 Task: Search One-way flight tickets for 2 adults, in Premium economy from Sharm El Sheikh to Guilin to travel on 17-Dec-2023.
Action: Mouse moved to (281, 201)
Screenshot: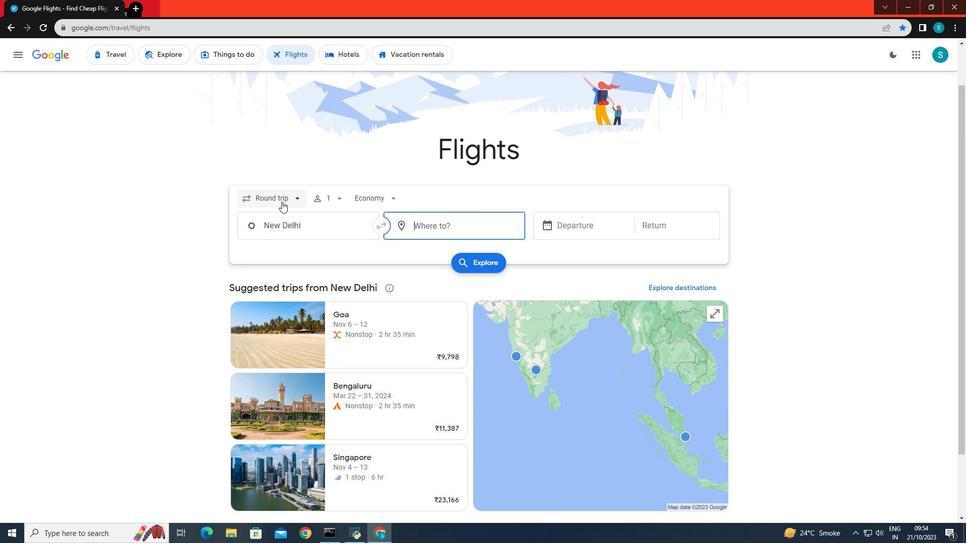 
Action: Mouse pressed left at (281, 201)
Screenshot: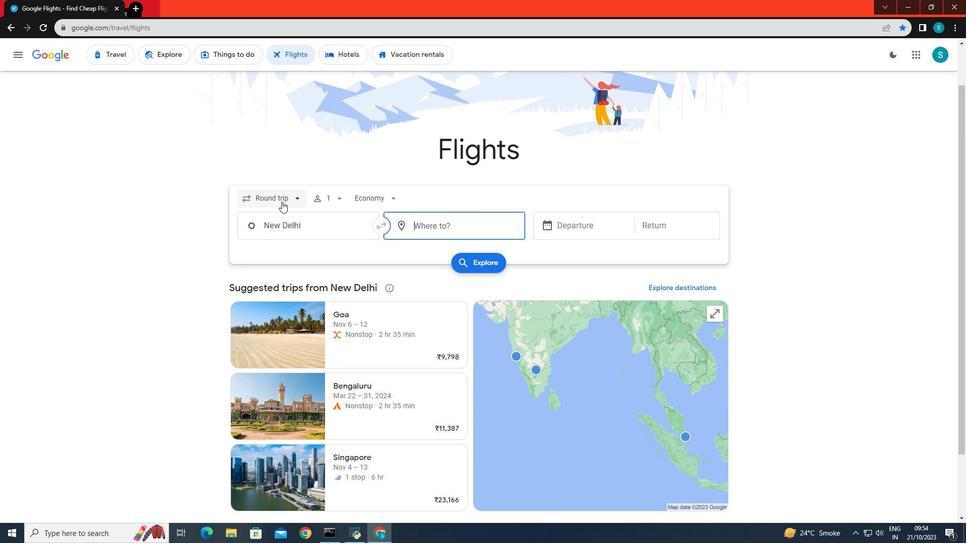 
Action: Mouse moved to (275, 245)
Screenshot: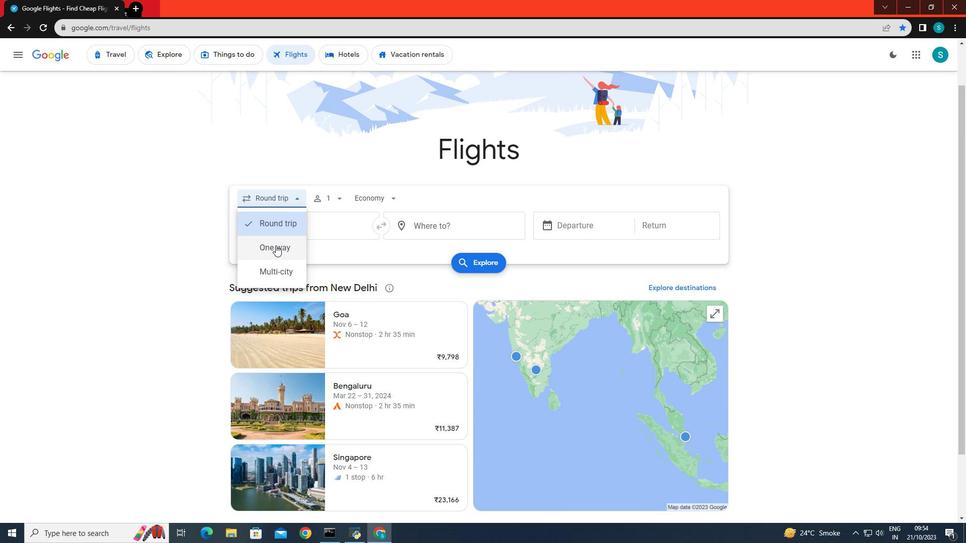 
Action: Mouse pressed left at (275, 245)
Screenshot: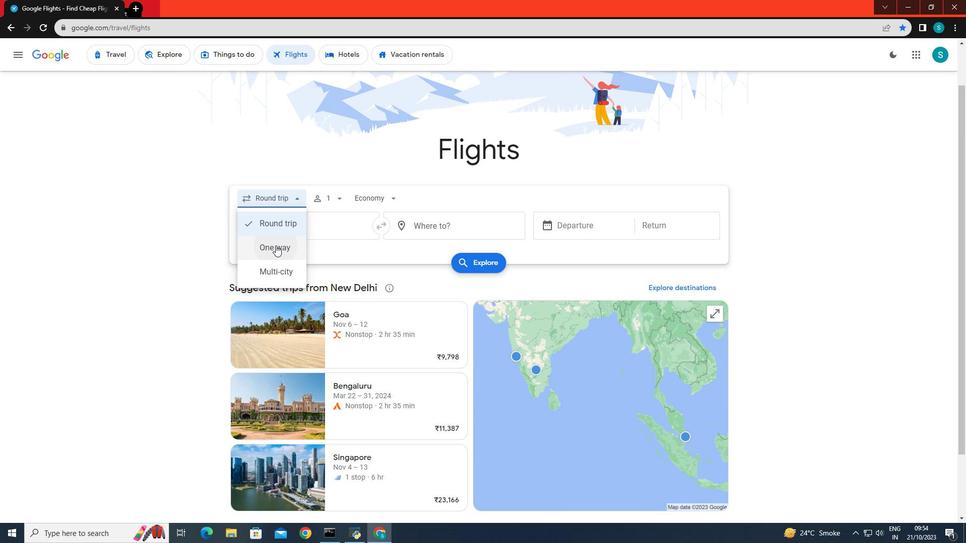 
Action: Mouse moved to (325, 198)
Screenshot: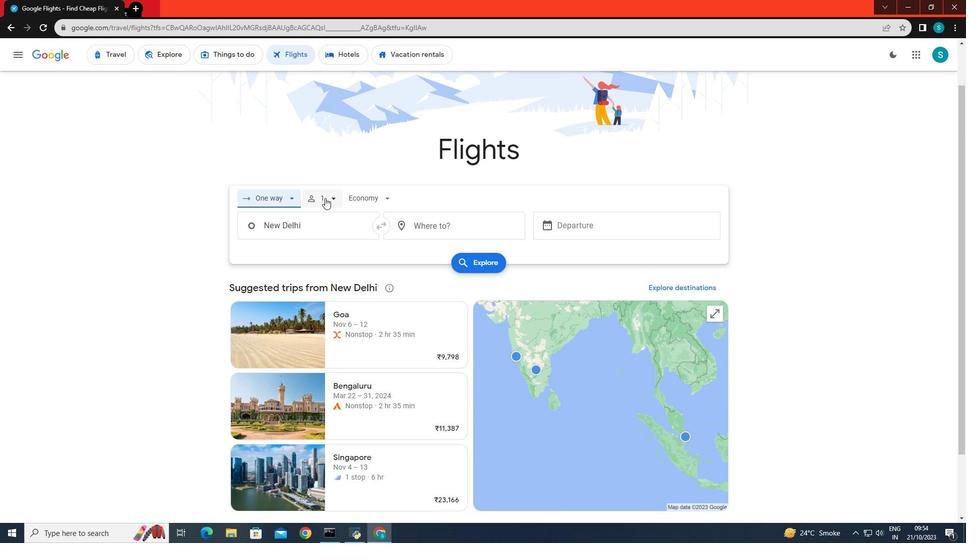 
Action: Mouse pressed left at (325, 198)
Screenshot: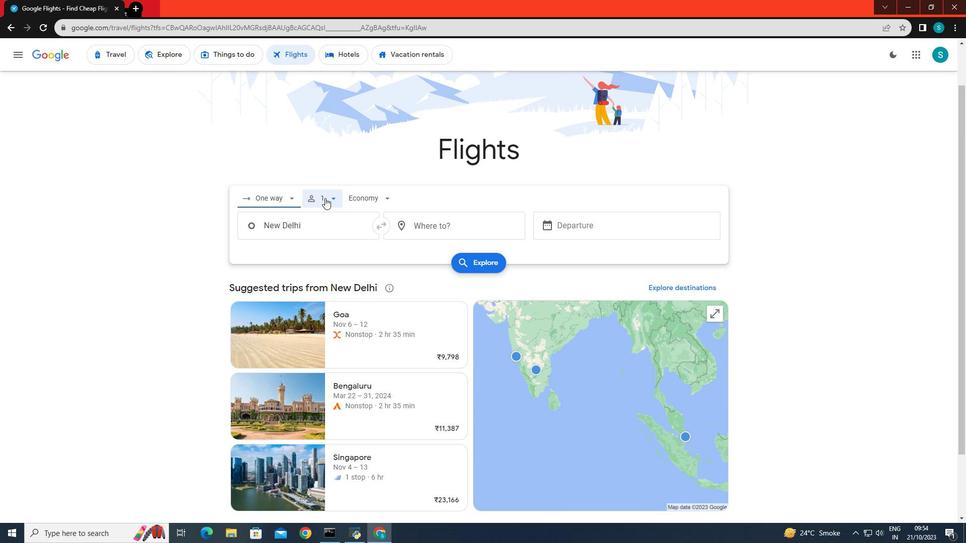
Action: Mouse moved to (407, 225)
Screenshot: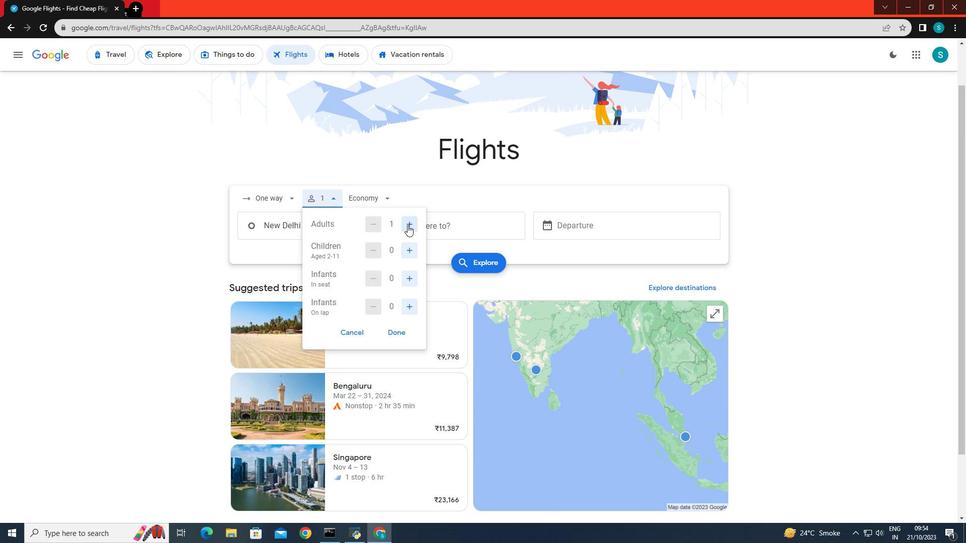 
Action: Mouse pressed left at (407, 225)
Screenshot: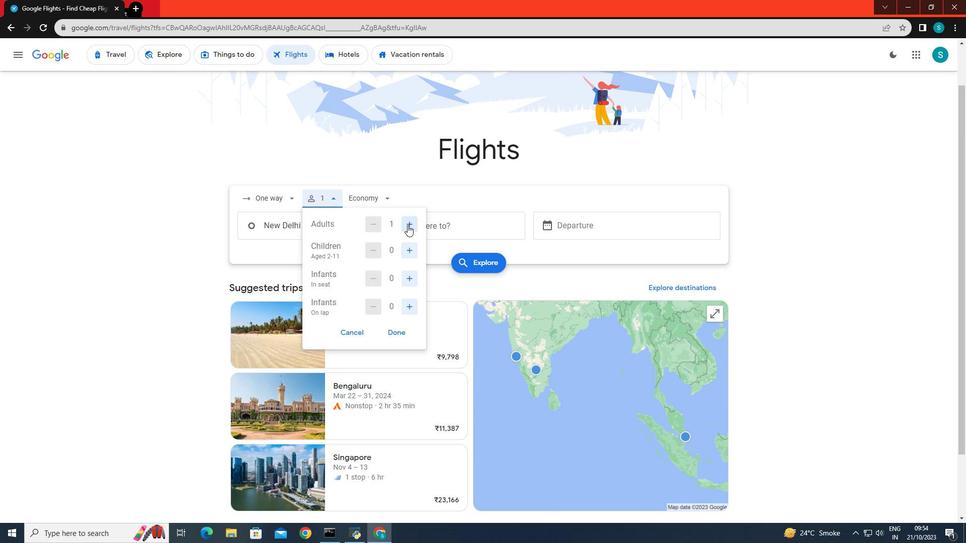 
Action: Mouse moved to (404, 332)
Screenshot: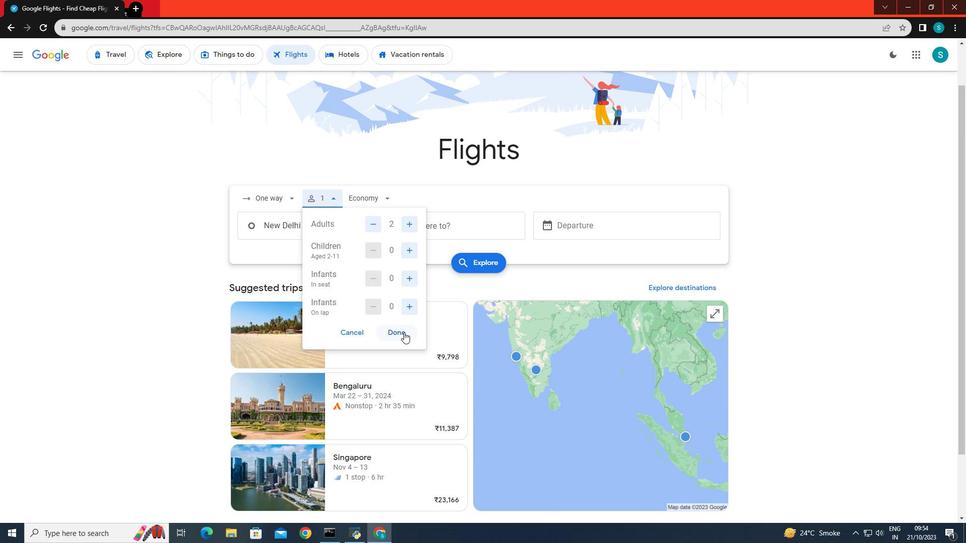 
Action: Mouse pressed left at (404, 332)
Screenshot: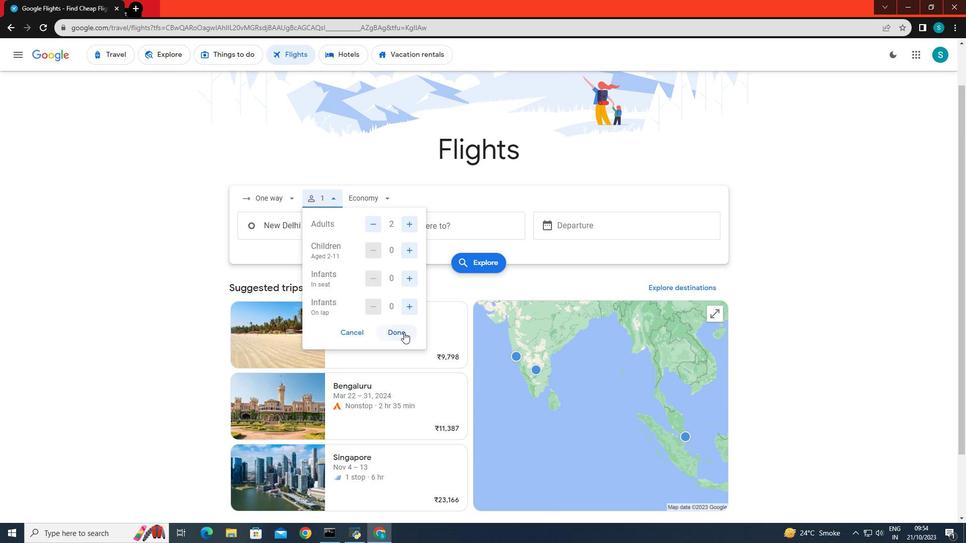 
Action: Mouse moved to (382, 191)
Screenshot: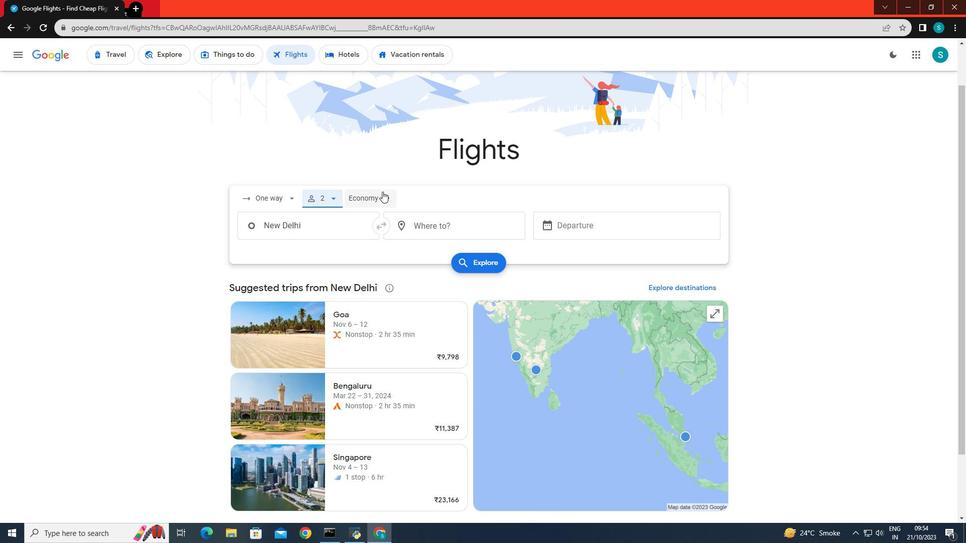 
Action: Mouse pressed left at (382, 191)
Screenshot: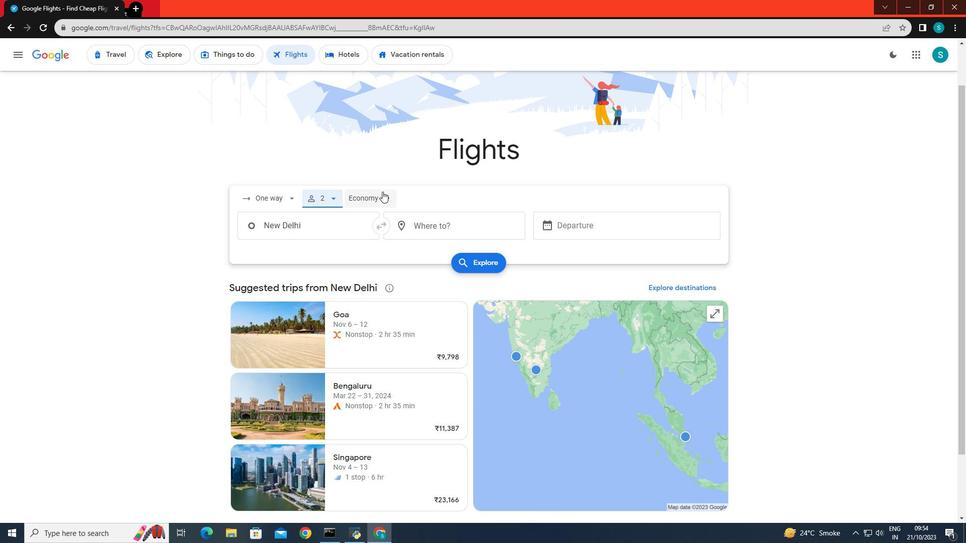 
Action: Mouse moved to (383, 252)
Screenshot: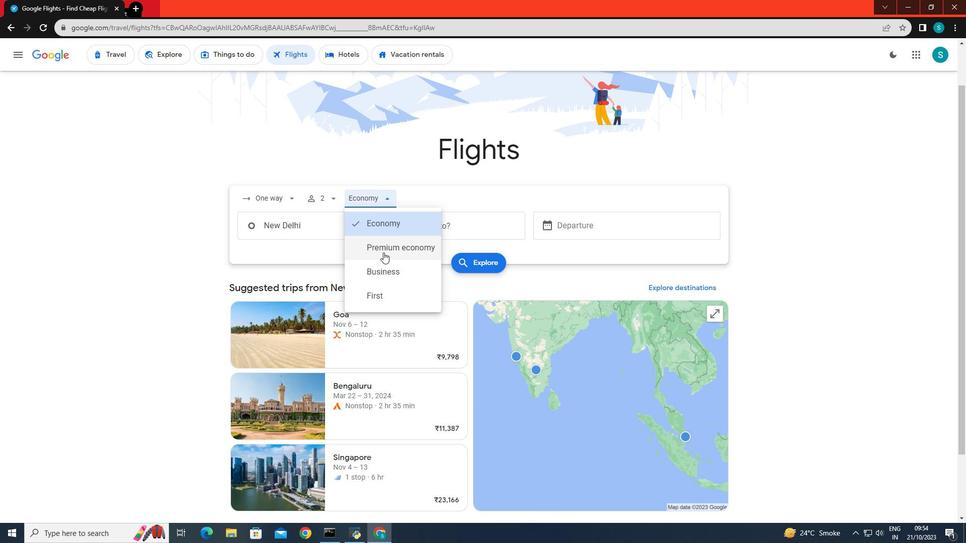 
Action: Mouse pressed left at (383, 252)
Screenshot: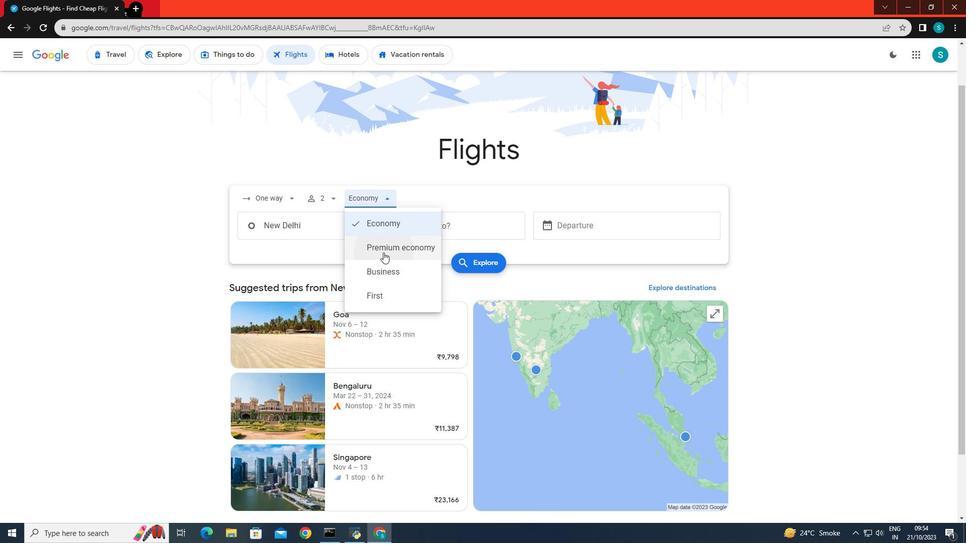 
Action: Mouse moved to (336, 224)
Screenshot: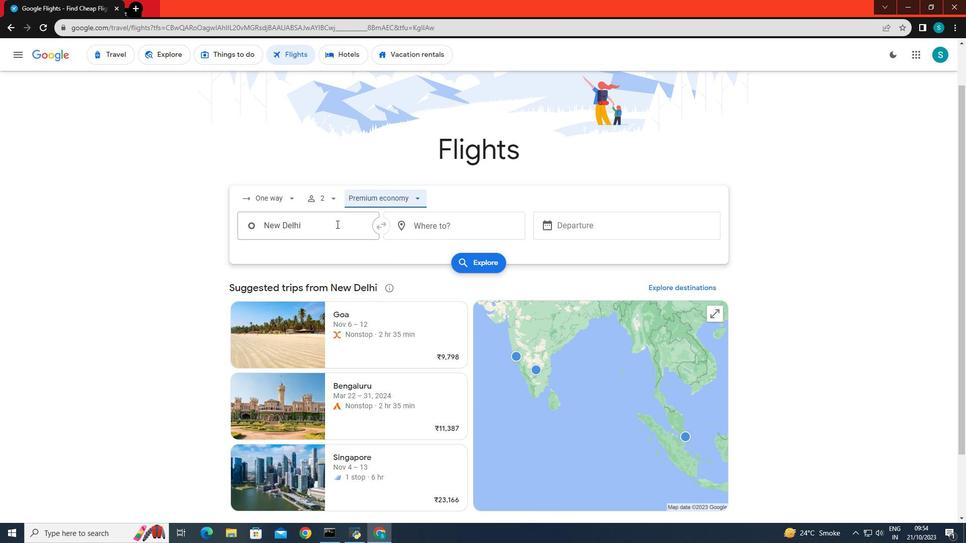 
Action: Mouse pressed left at (336, 224)
Screenshot: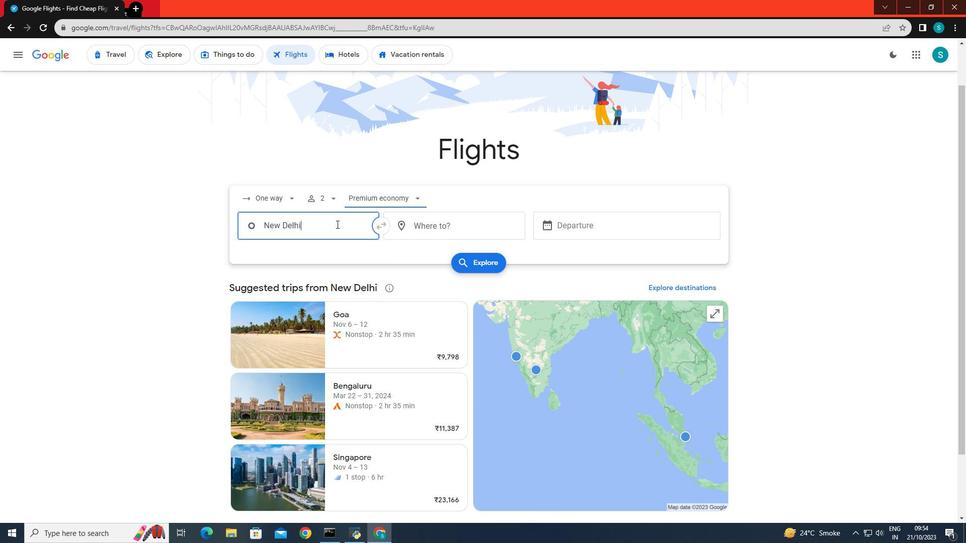 
Action: Key pressed <Key.backspace><Key.caps_lock>S<Key.caps_lock>harm
Screenshot: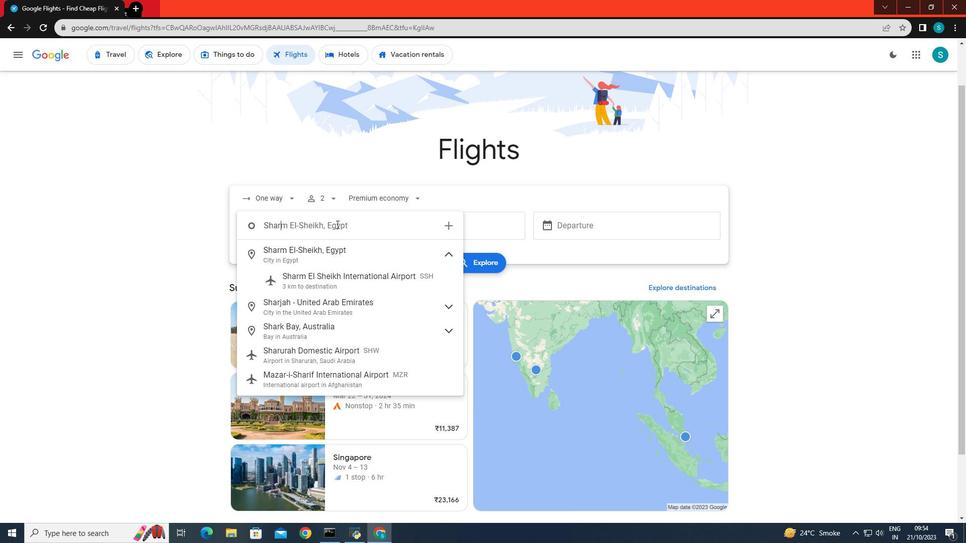 
Action: Mouse moved to (348, 260)
Screenshot: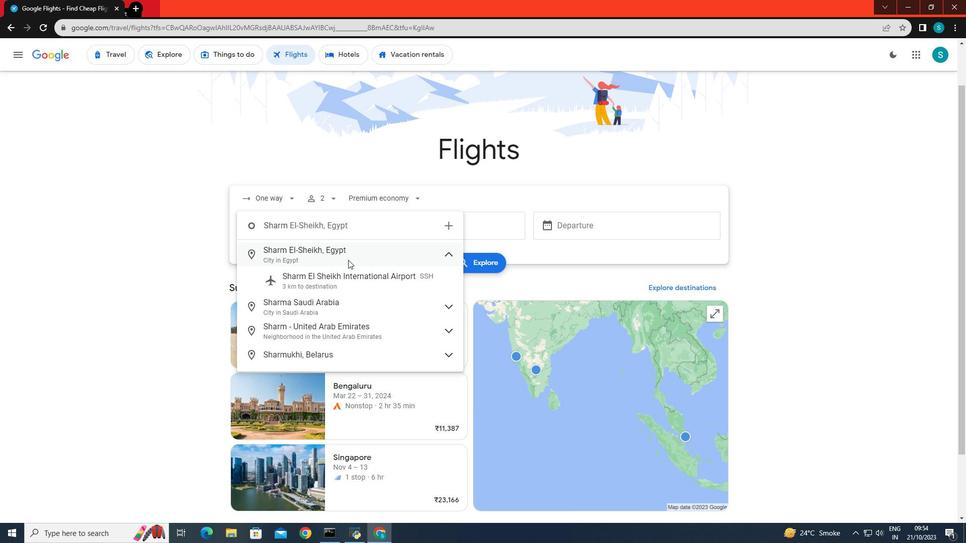
Action: Mouse pressed left at (348, 260)
Screenshot: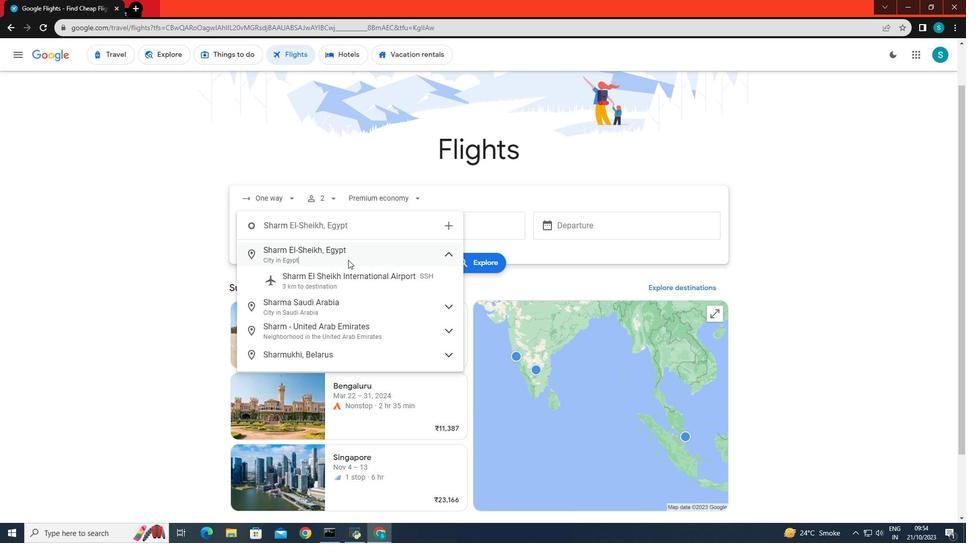 
Action: Mouse moved to (416, 212)
Screenshot: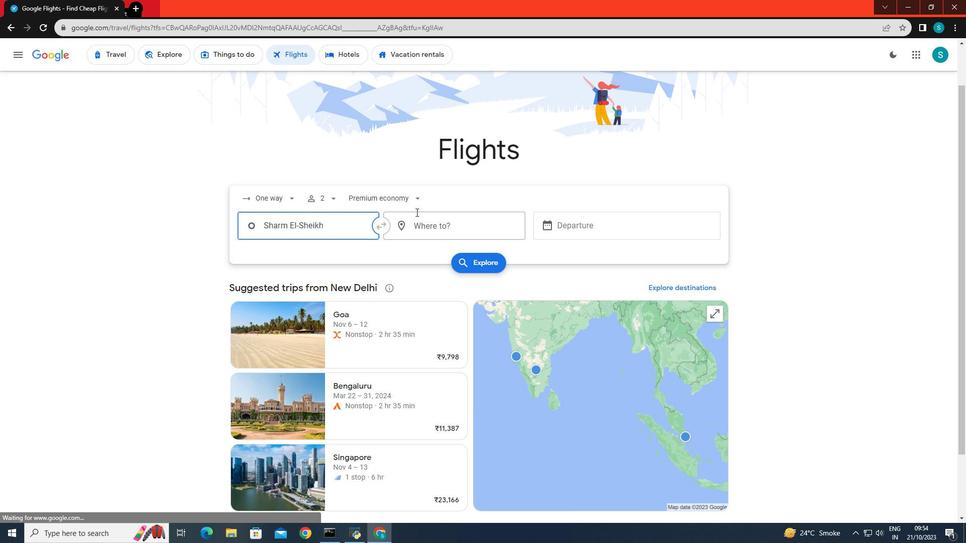 
Action: Mouse pressed left at (416, 212)
Screenshot: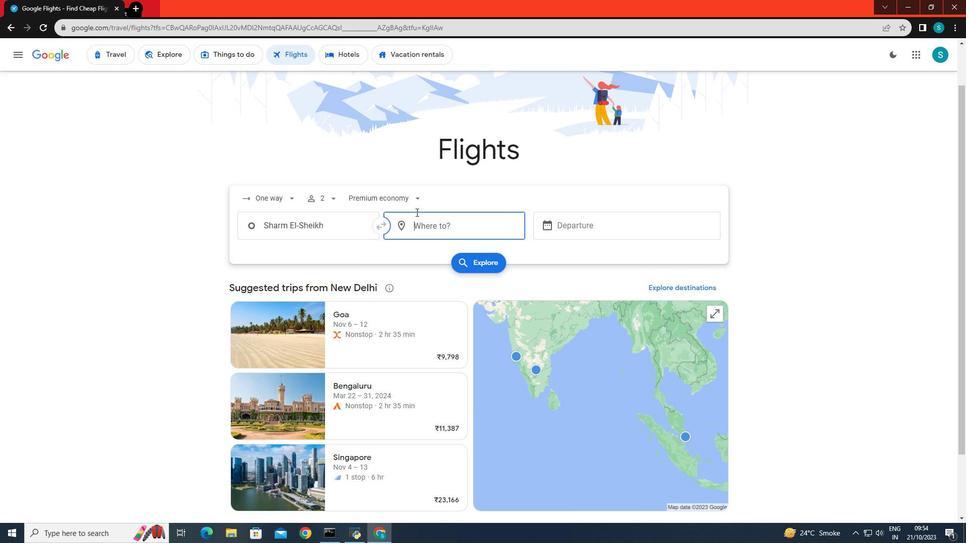 
Action: Mouse moved to (416, 216)
Screenshot: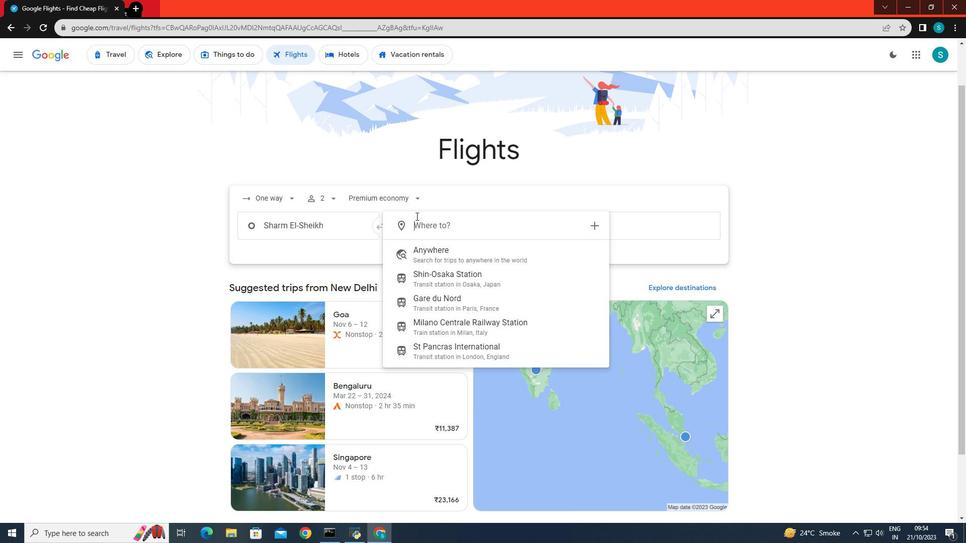 
Action: Key pressed <Key.caps_lock>G<Key.caps_lock>uilin
Screenshot: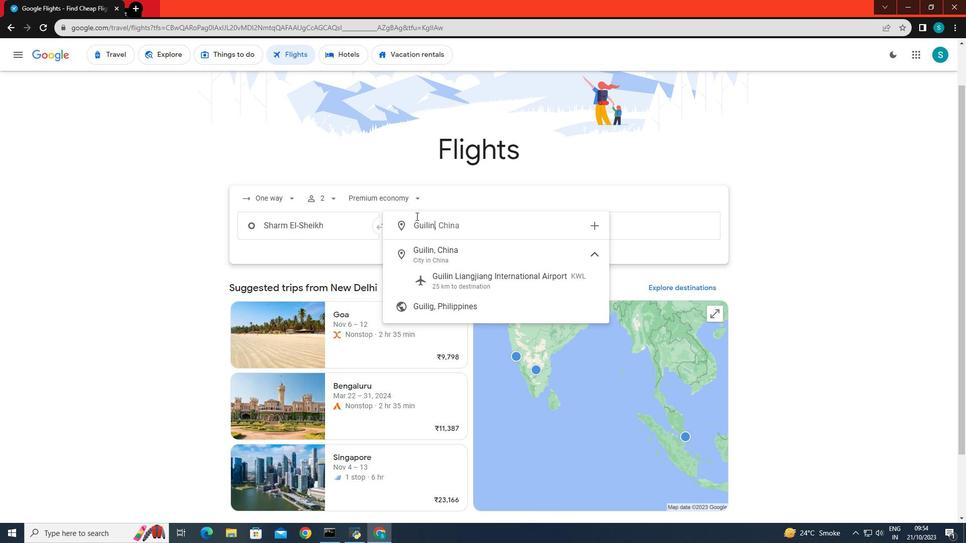 
Action: Mouse moved to (418, 246)
Screenshot: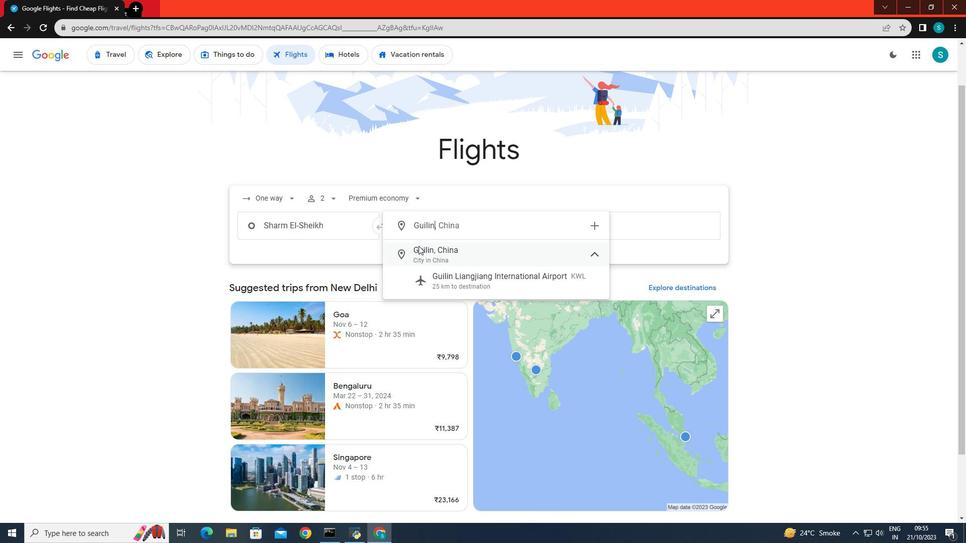 
Action: Mouse pressed left at (418, 246)
Screenshot: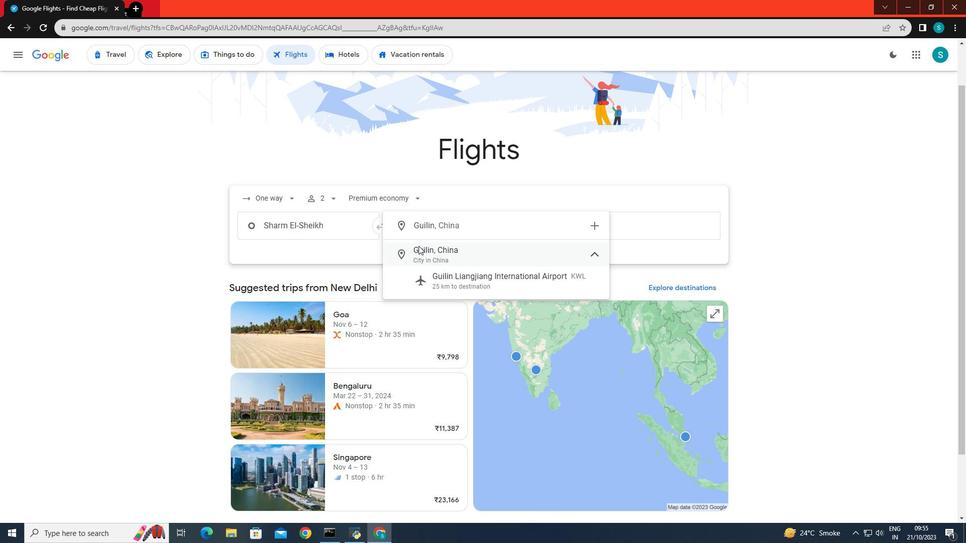 
Action: Mouse moved to (615, 218)
Screenshot: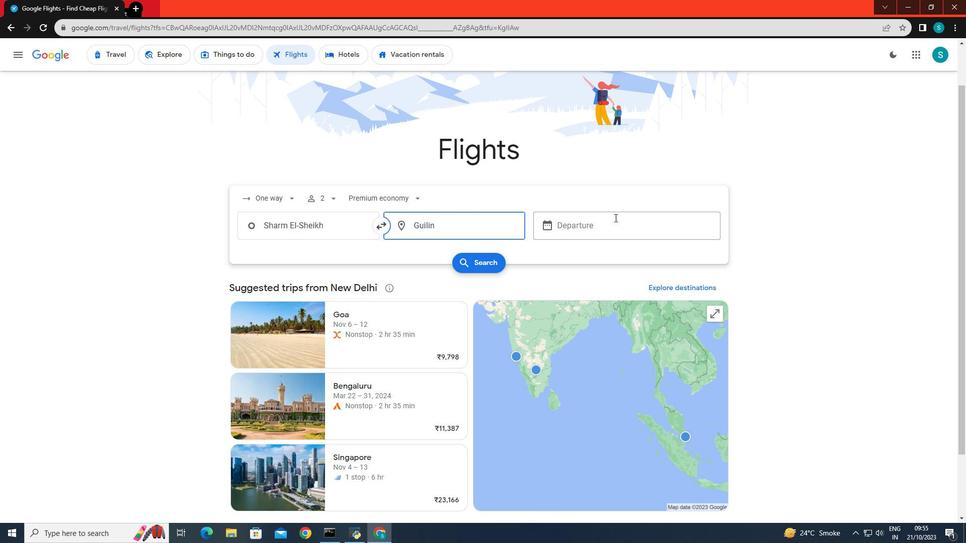 
Action: Mouse pressed left at (615, 218)
Screenshot: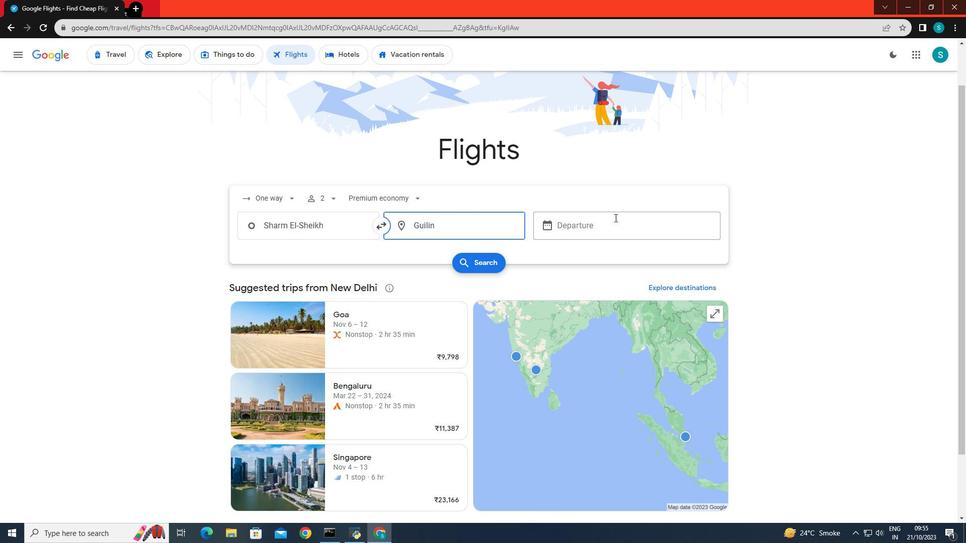
Action: Mouse moved to (728, 350)
Screenshot: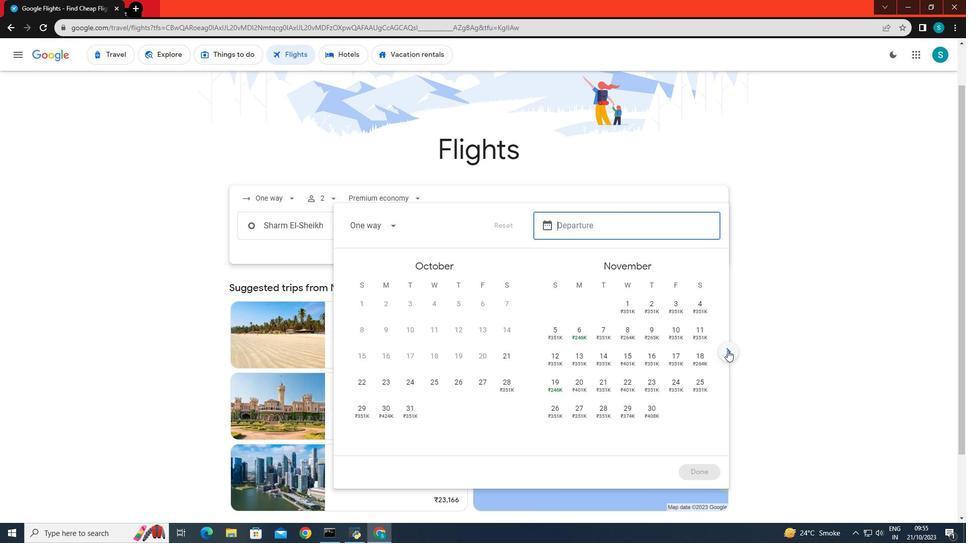 
Action: Mouse pressed left at (728, 350)
Screenshot: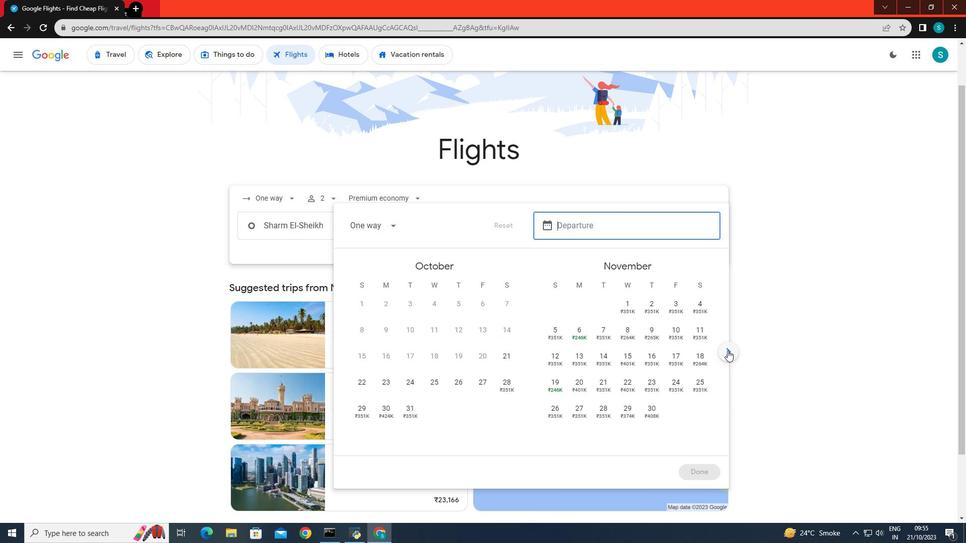 
Action: Mouse moved to (563, 379)
Screenshot: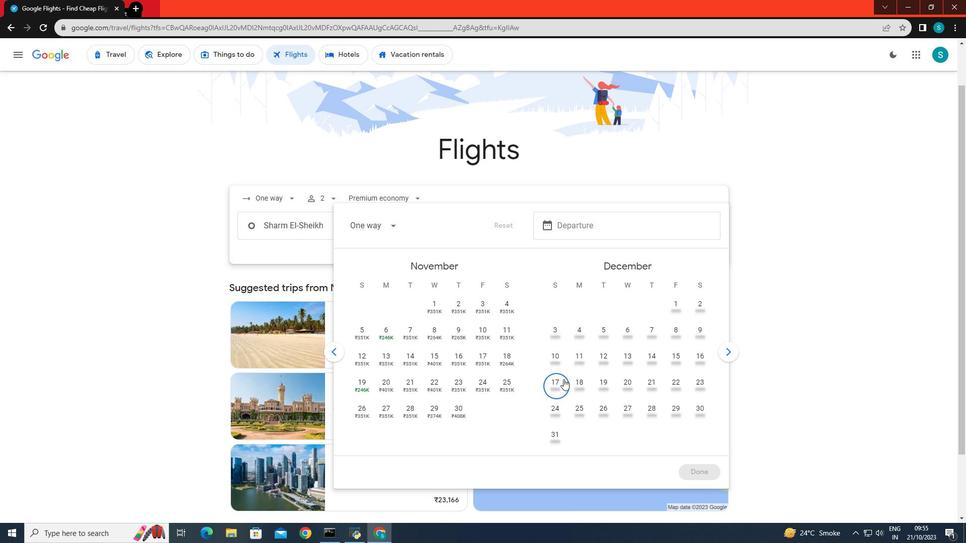 
Action: Mouse pressed left at (563, 379)
Screenshot: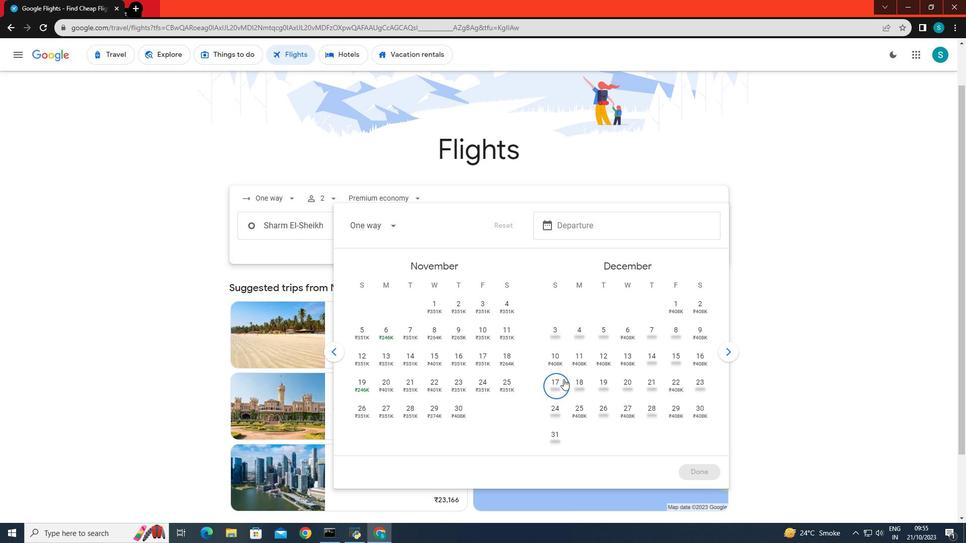 
Action: Mouse moved to (690, 468)
Screenshot: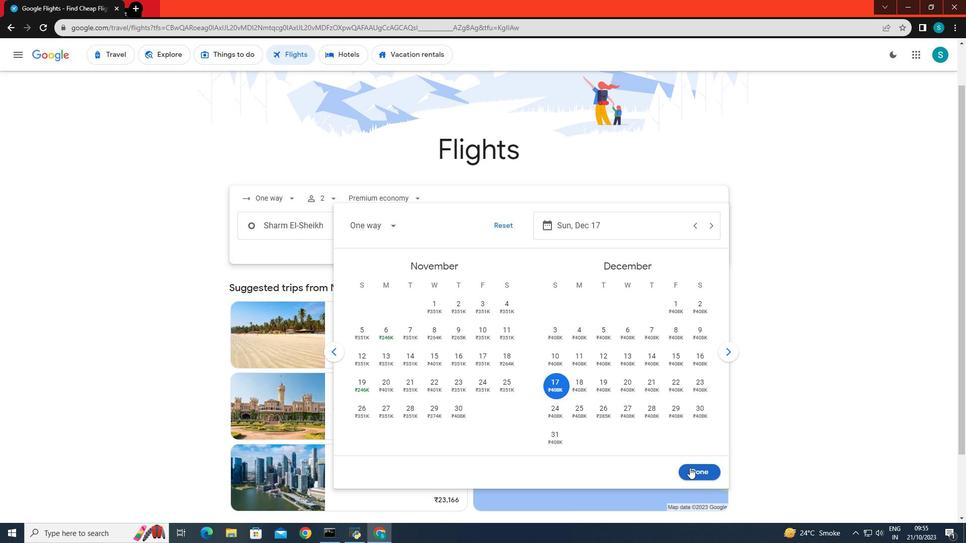 
Action: Mouse pressed left at (690, 468)
Screenshot: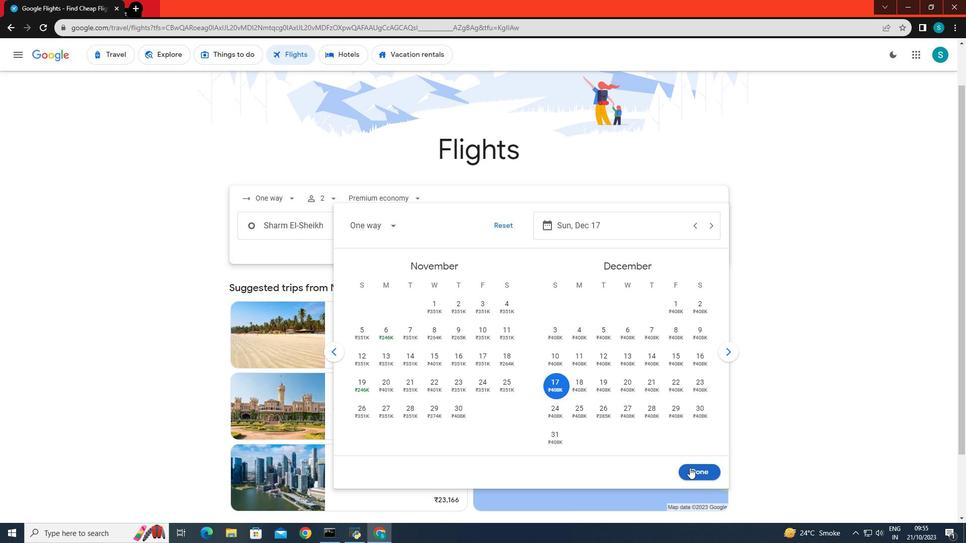 
Action: Mouse moved to (486, 262)
Screenshot: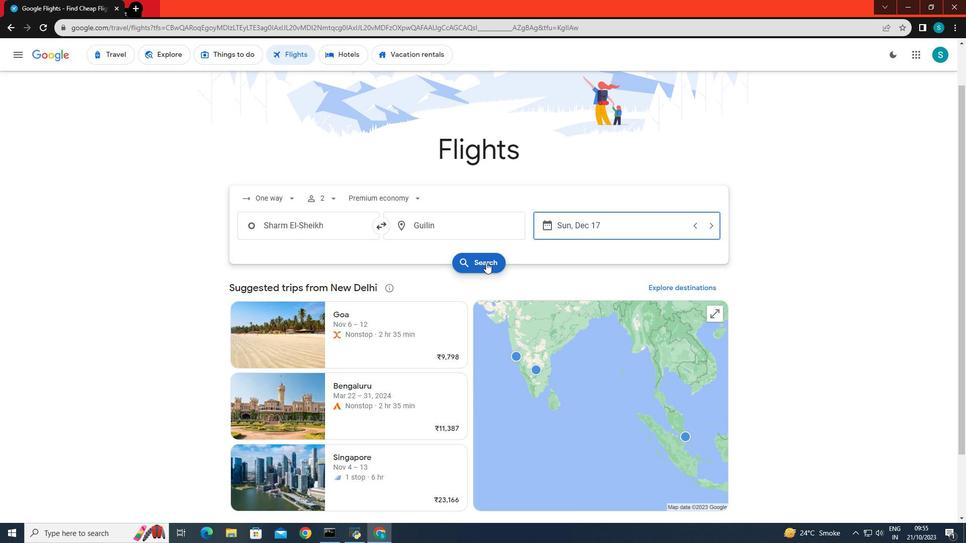 
Action: Mouse pressed left at (486, 262)
Screenshot: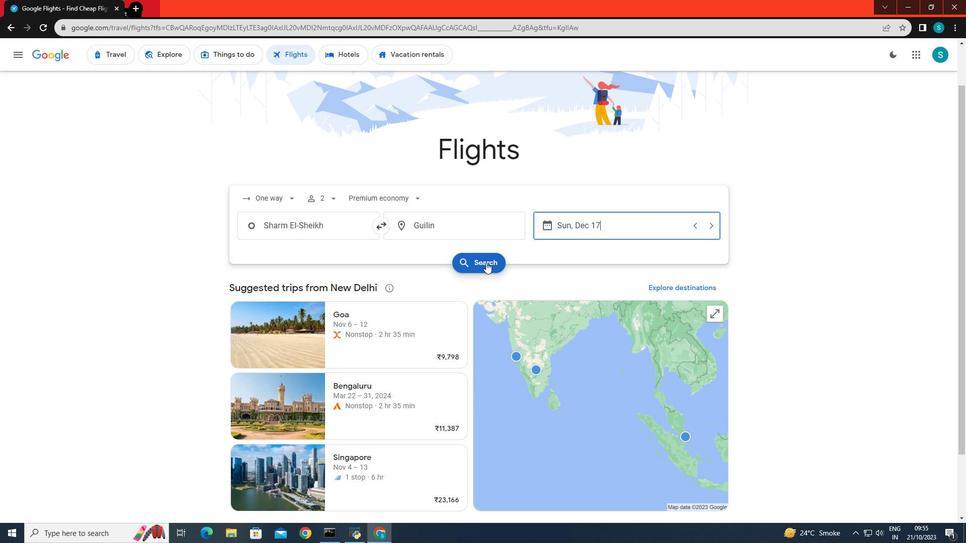 
Action: Mouse moved to (423, 277)
Screenshot: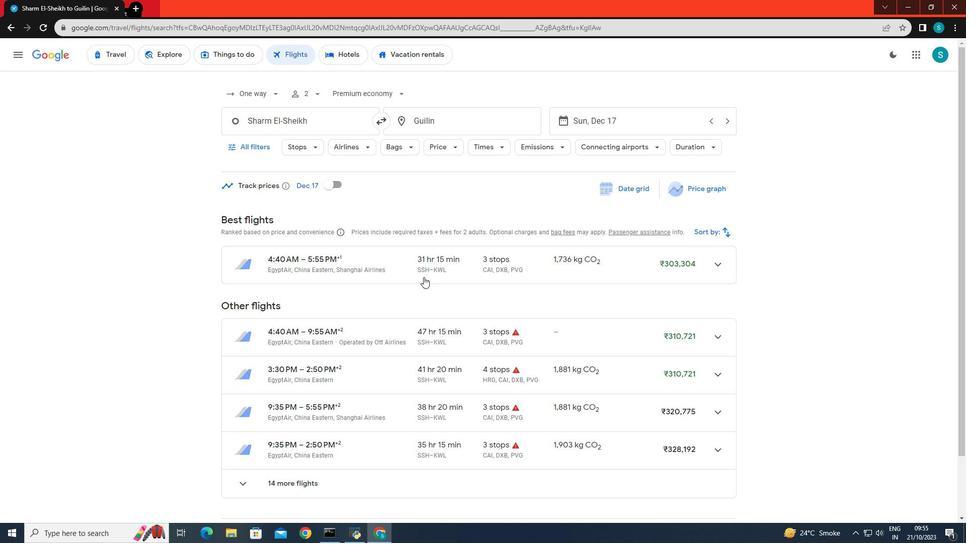 
Action: Mouse scrolled (423, 276) with delta (0, 0)
Screenshot: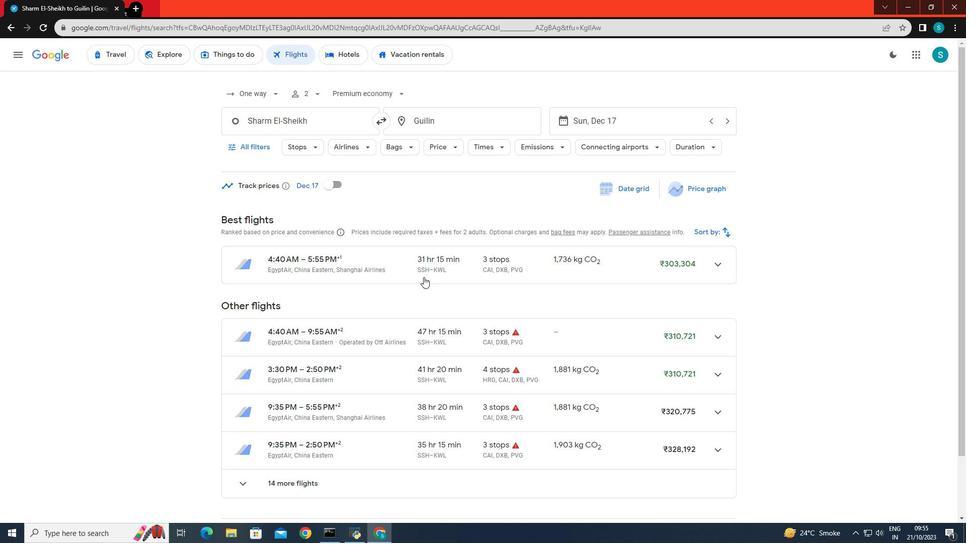 
Action: Mouse scrolled (423, 276) with delta (0, 0)
Screenshot: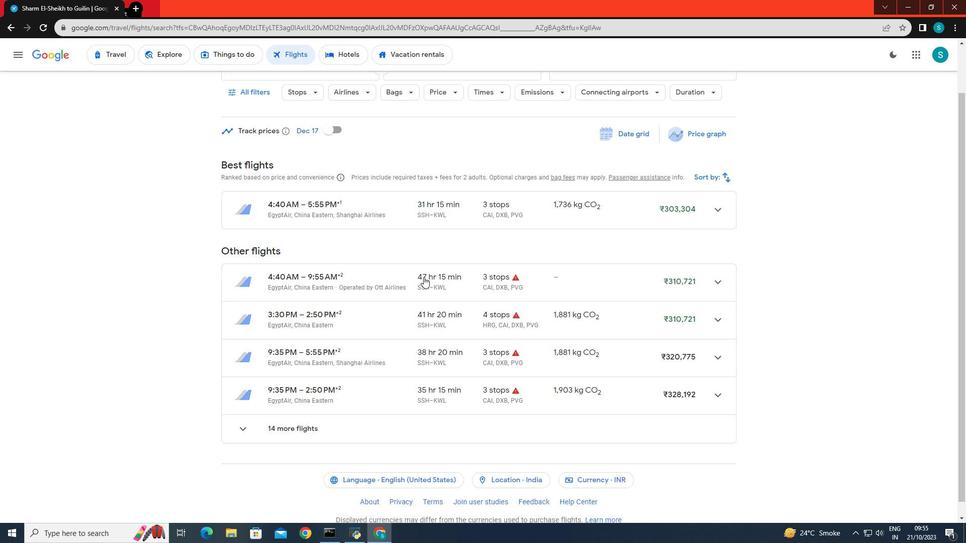 
Action: Mouse scrolled (423, 276) with delta (0, 0)
Screenshot: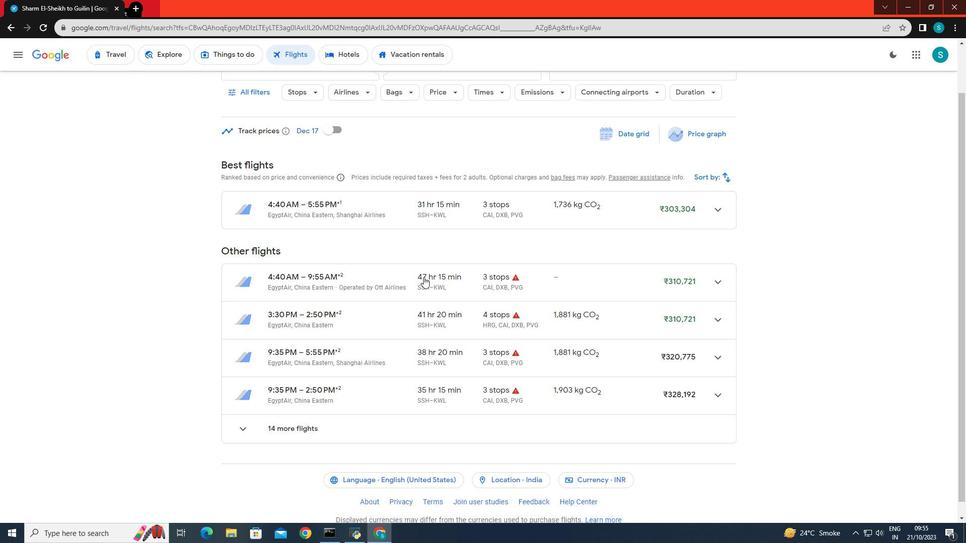 
Action: Mouse scrolled (423, 276) with delta (0, 0)
Screenshot: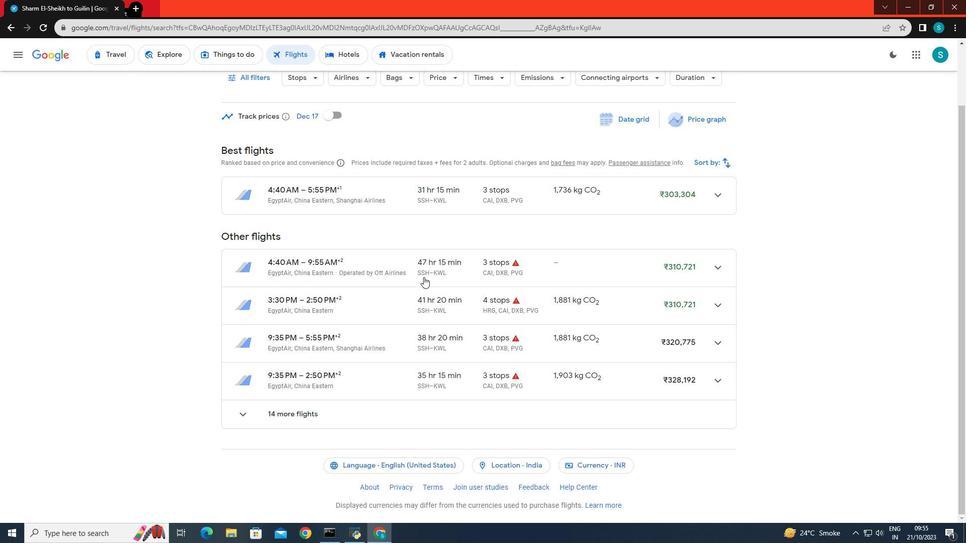 
